 Task: Select the auto option diff line deleted.
Action: Mouse moved to (124, 605)
Screenshot: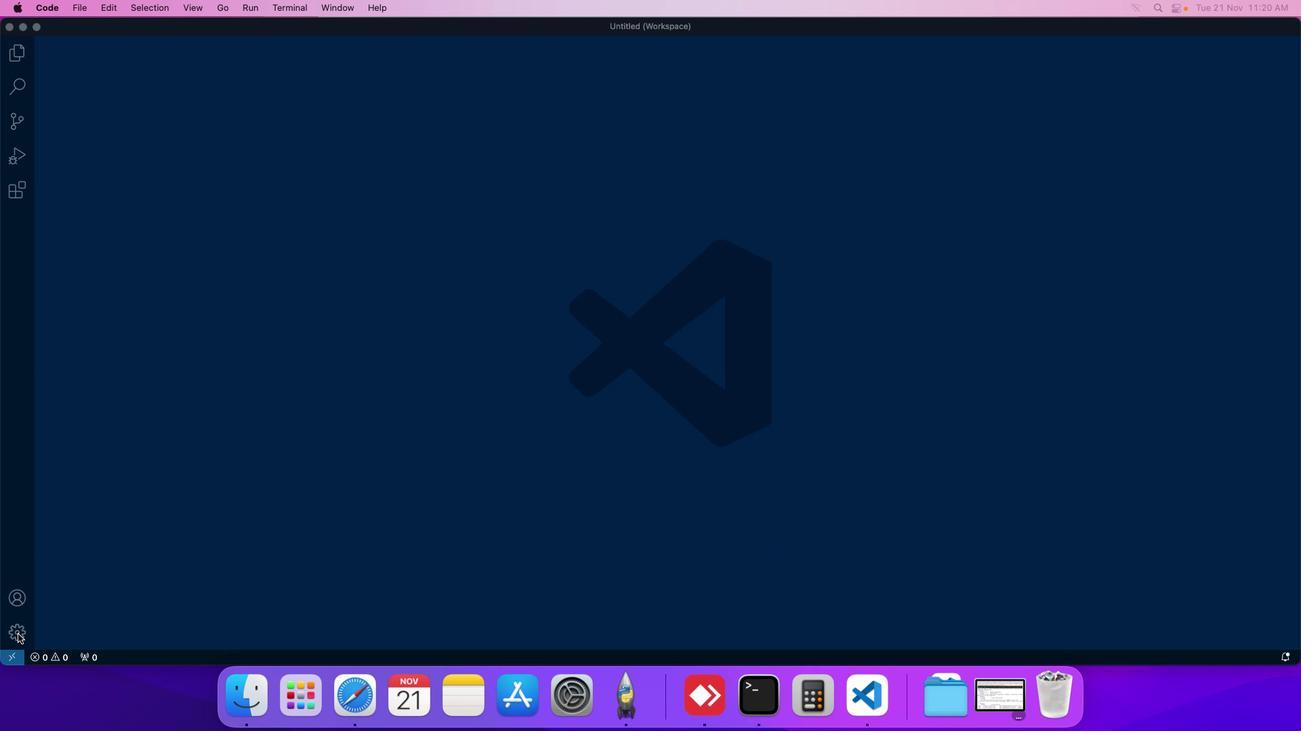 
Action: Mouse pressed left at (124, 605)
Screenshot: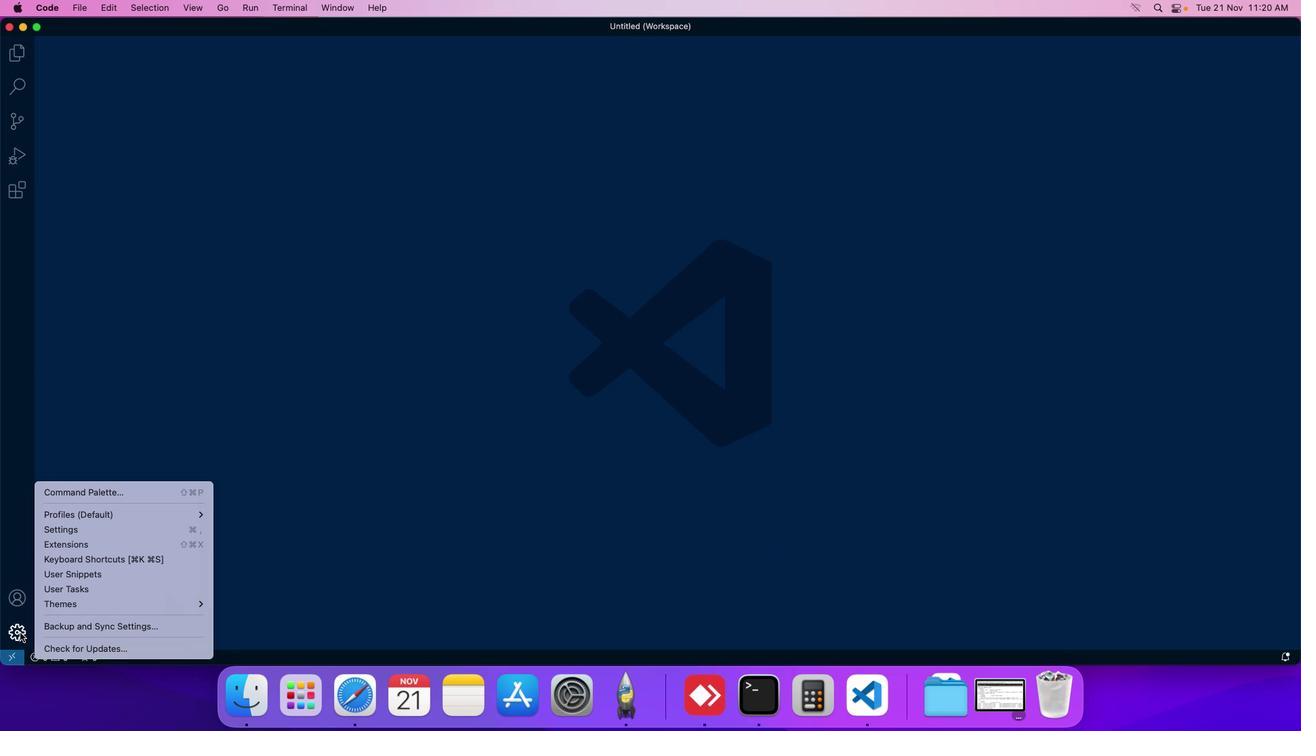 
Action: Mouse moved to (163, 510)
Screenshot: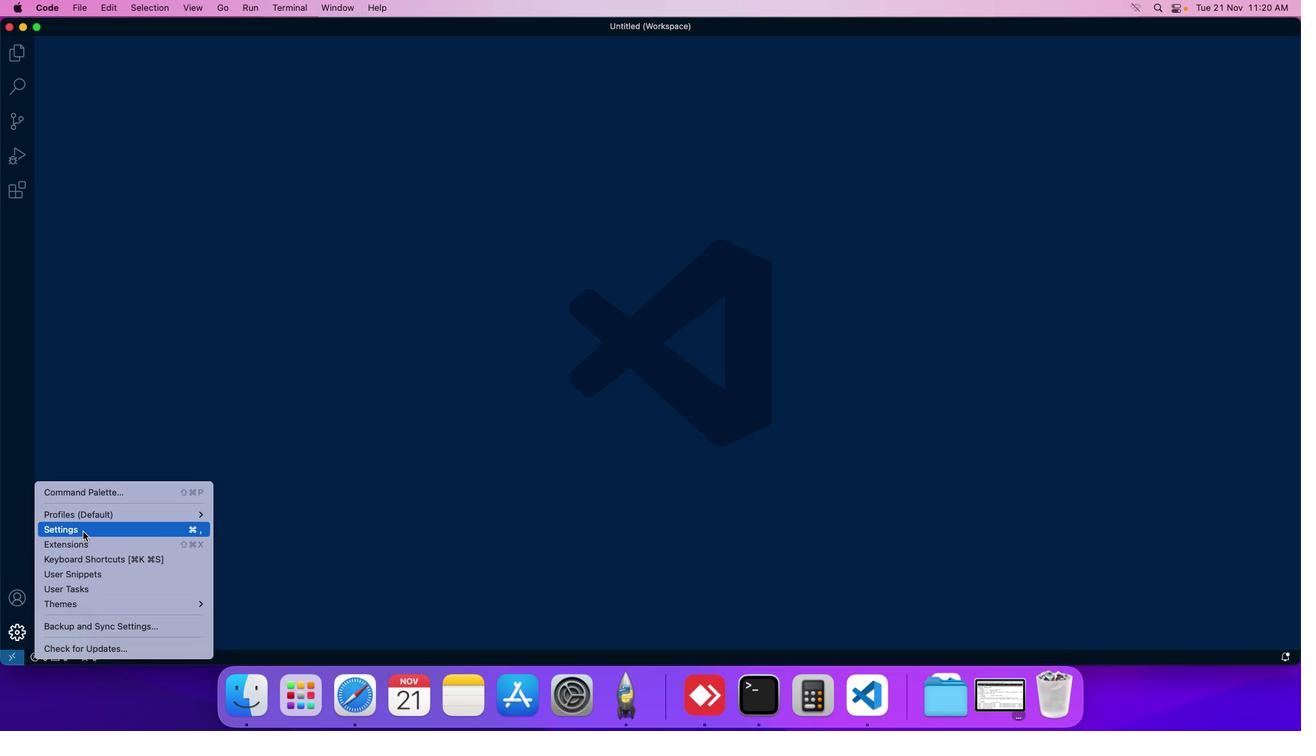 
Action: Mouse pressed left at (163, 510)
Screenshot: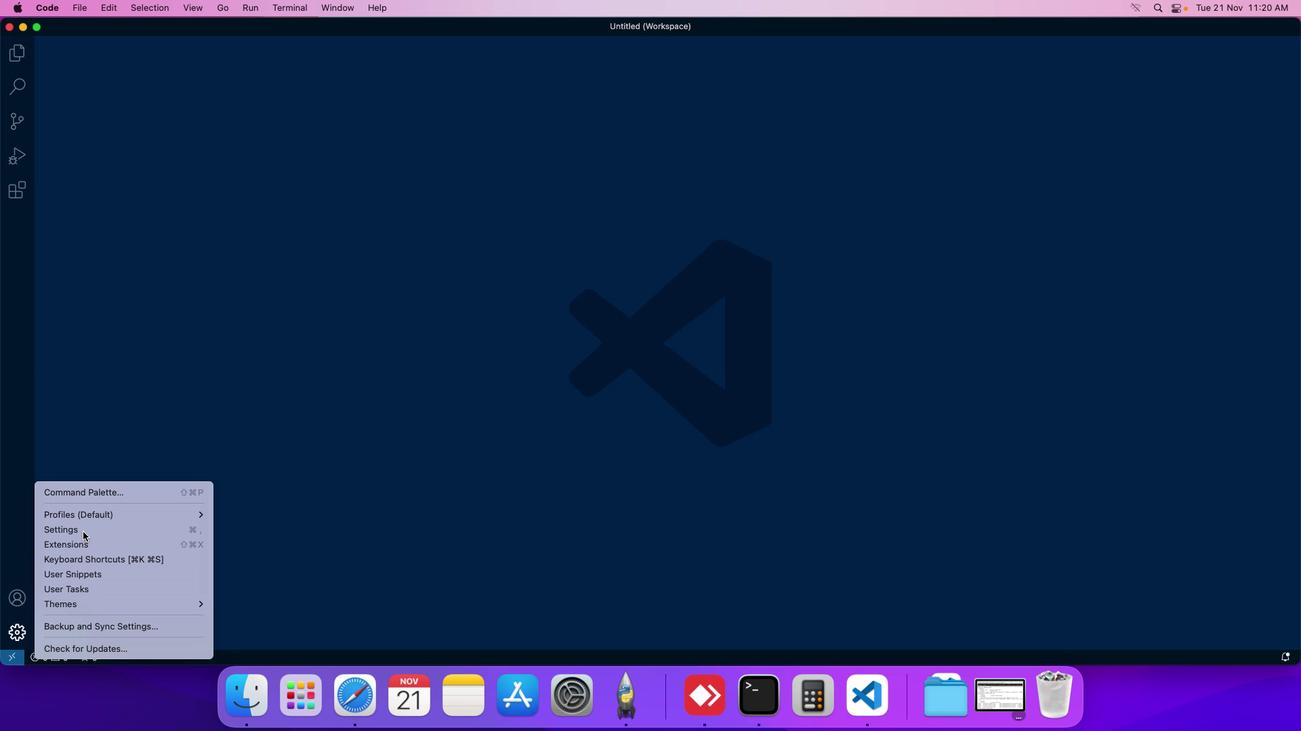 
Action: Mouse moved to (301, 124)
Screenshot: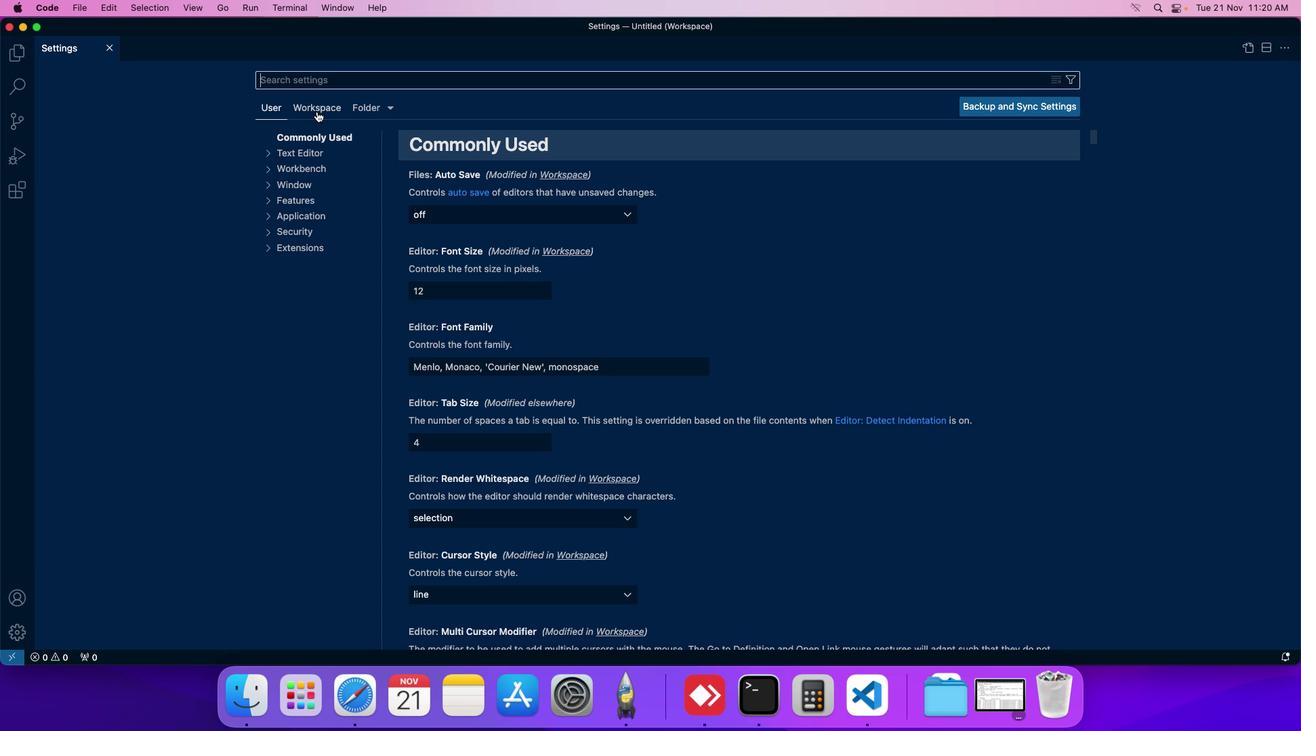 
Action: Mouse pressed left at (301, 124)
Screenshot: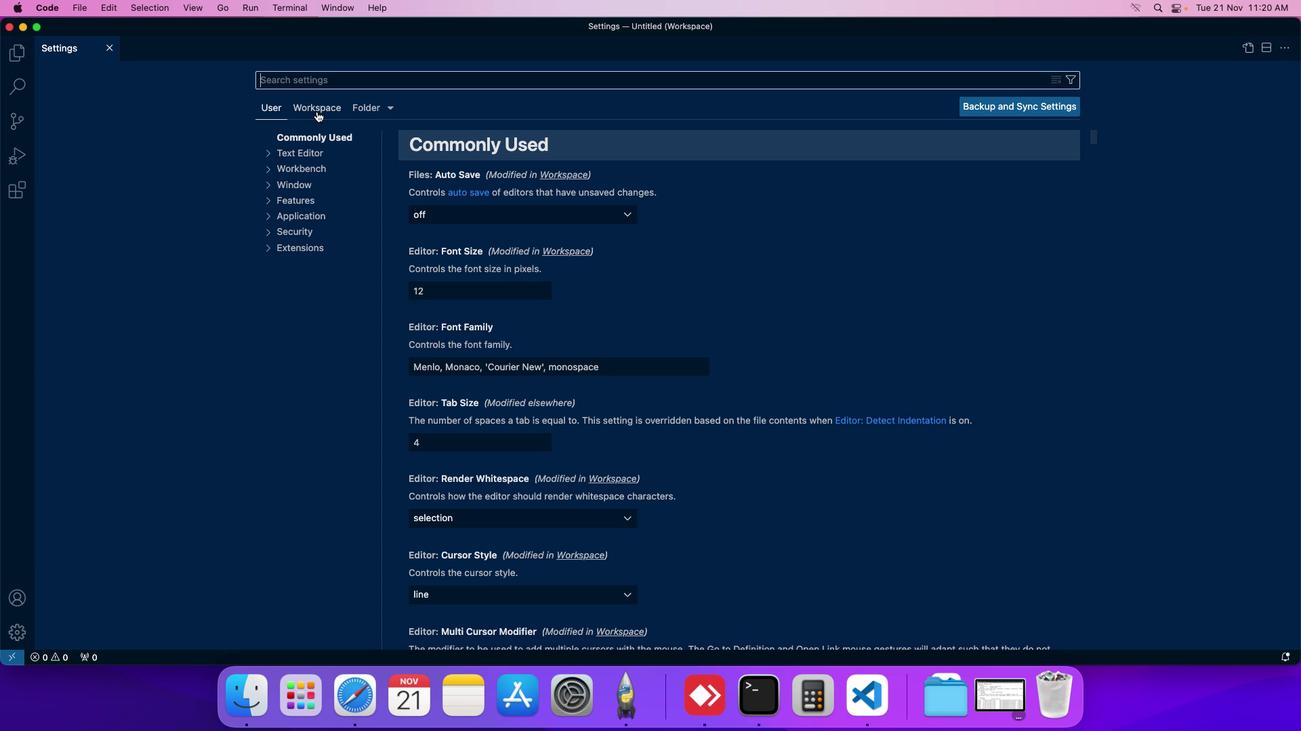 
Action: Mouse moved to (287, 204)
Screenshot: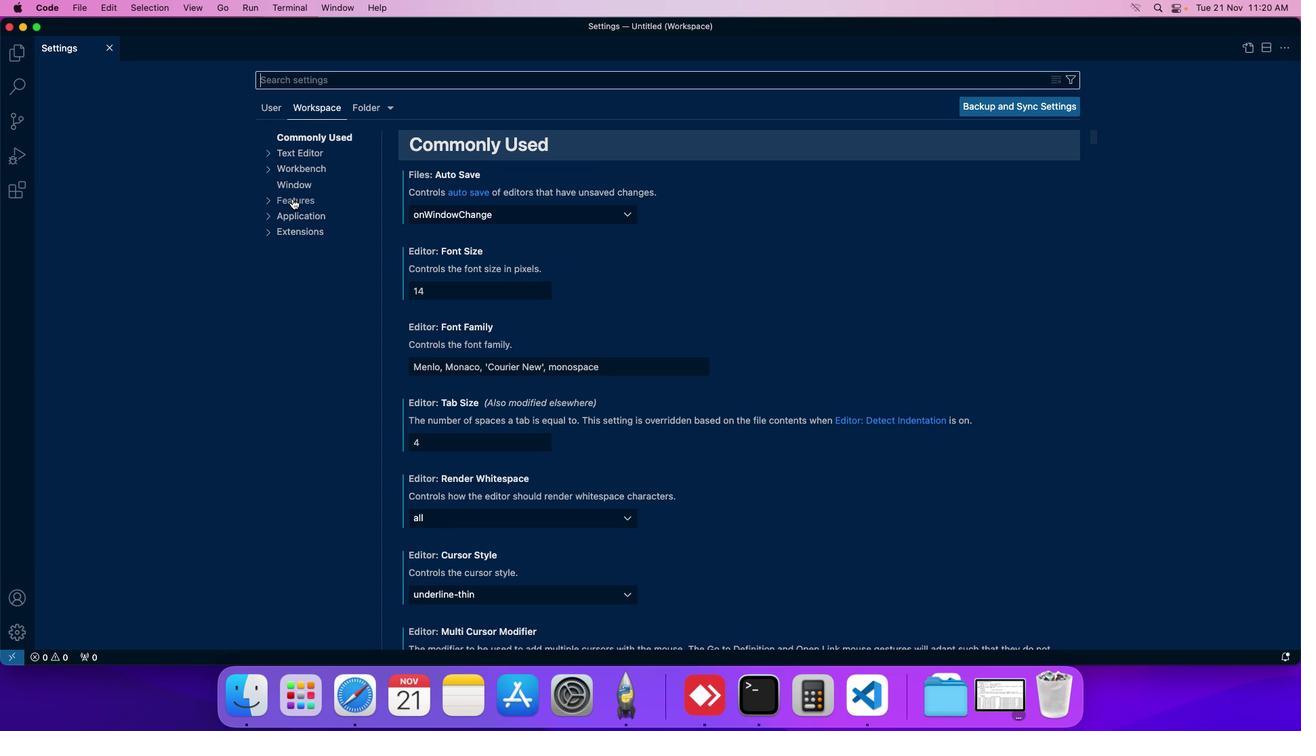 
Action: Mouse pressed left at (287, 204)
Screenshot: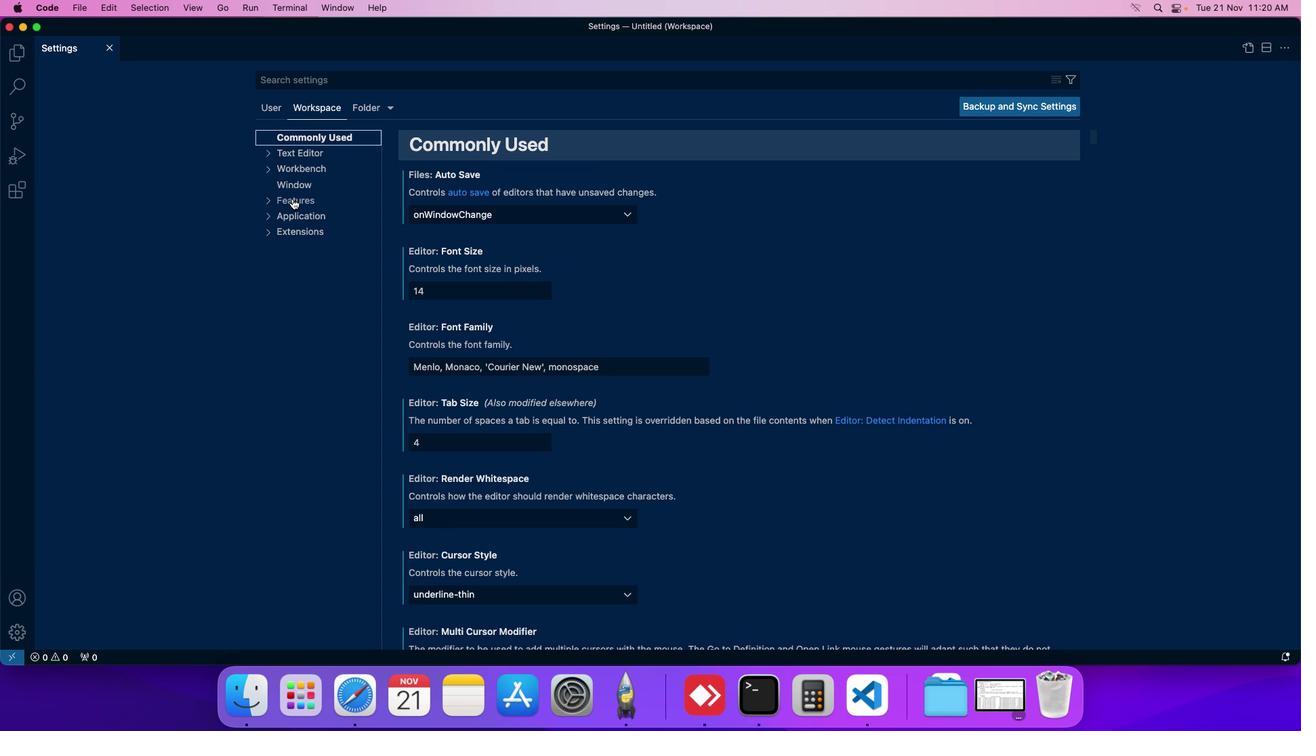 
Action: Mouse moved to (300, 437)
Screenshot: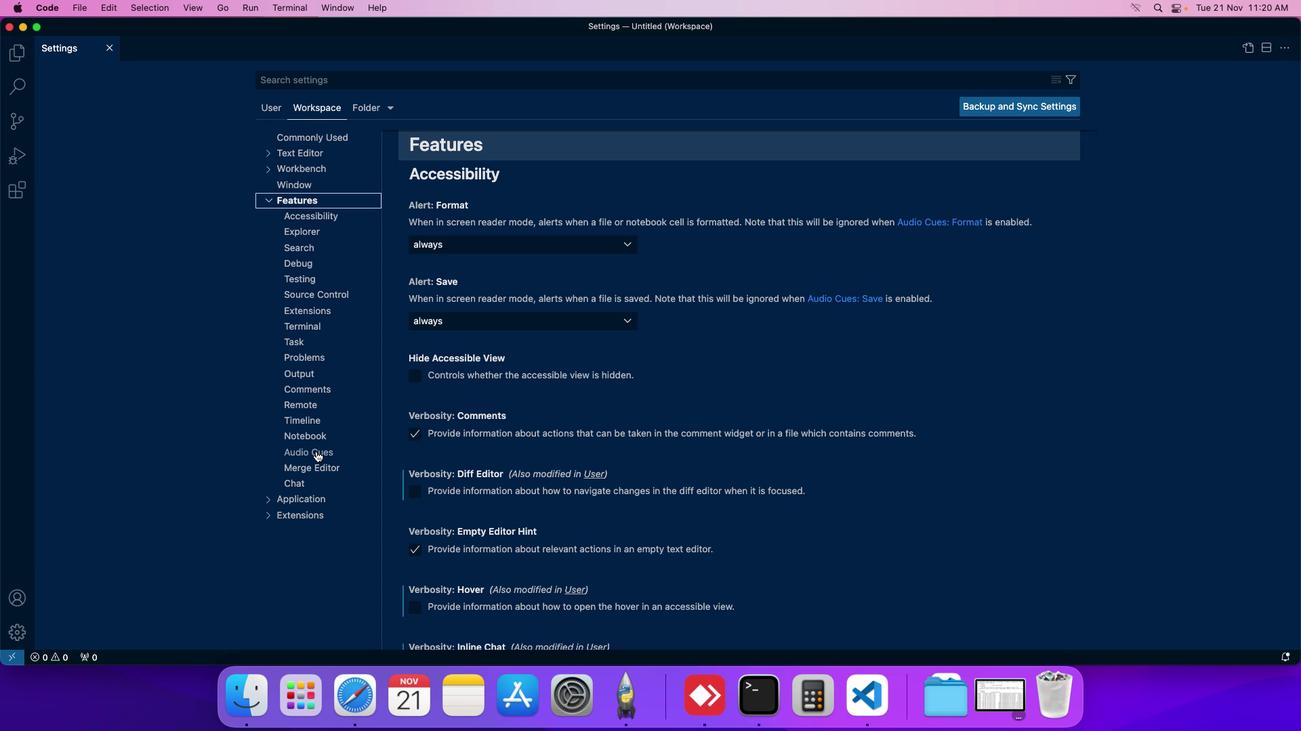 
Action: Mouse pressed left at (300, 437)
Screenshot: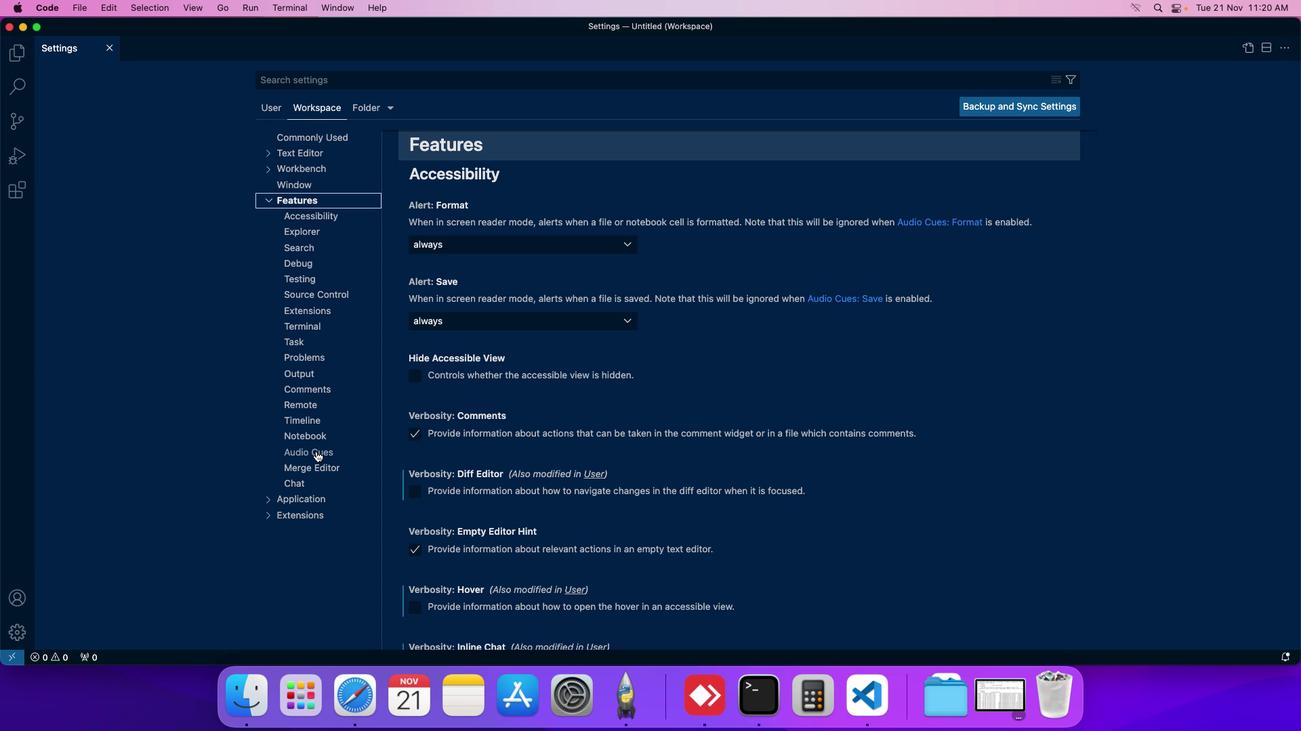 
Action: Mouse moved to (370, 414)
Screenshot: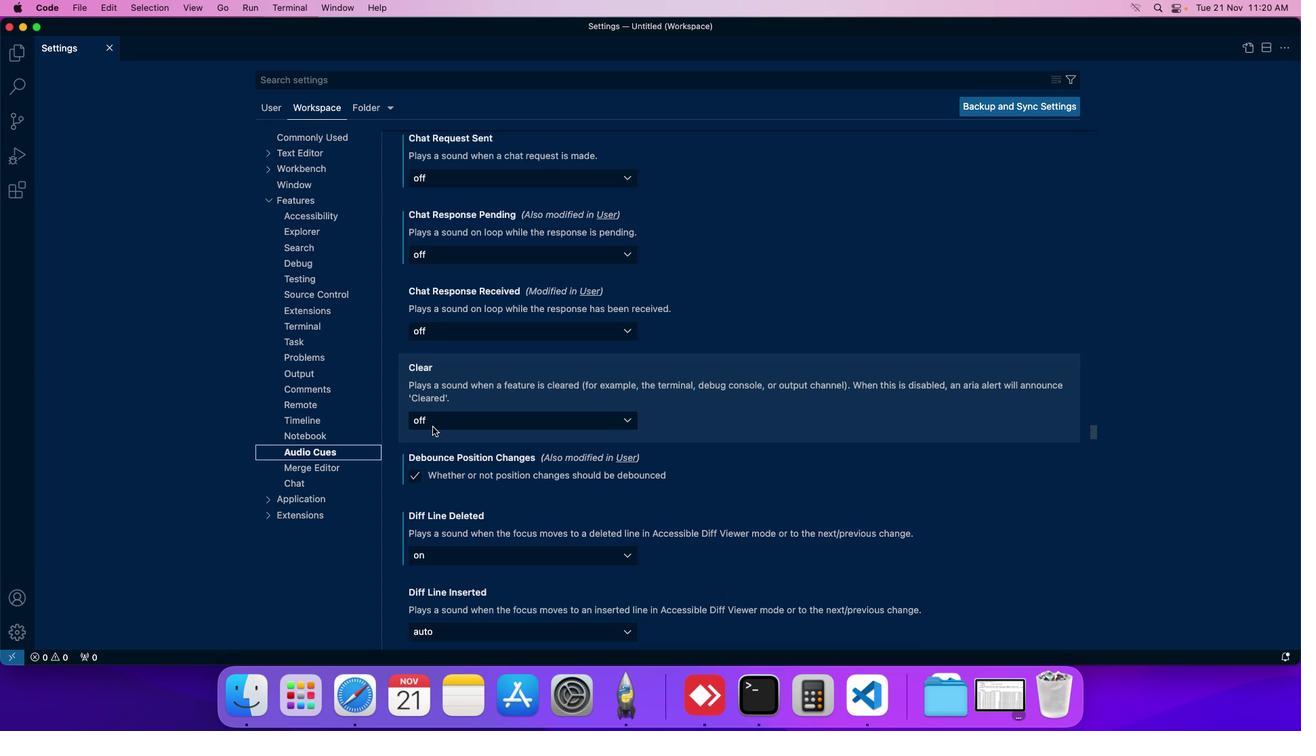 
Action: Mouse scrolled (370, 414) with delta (113, 21)
Screenshot: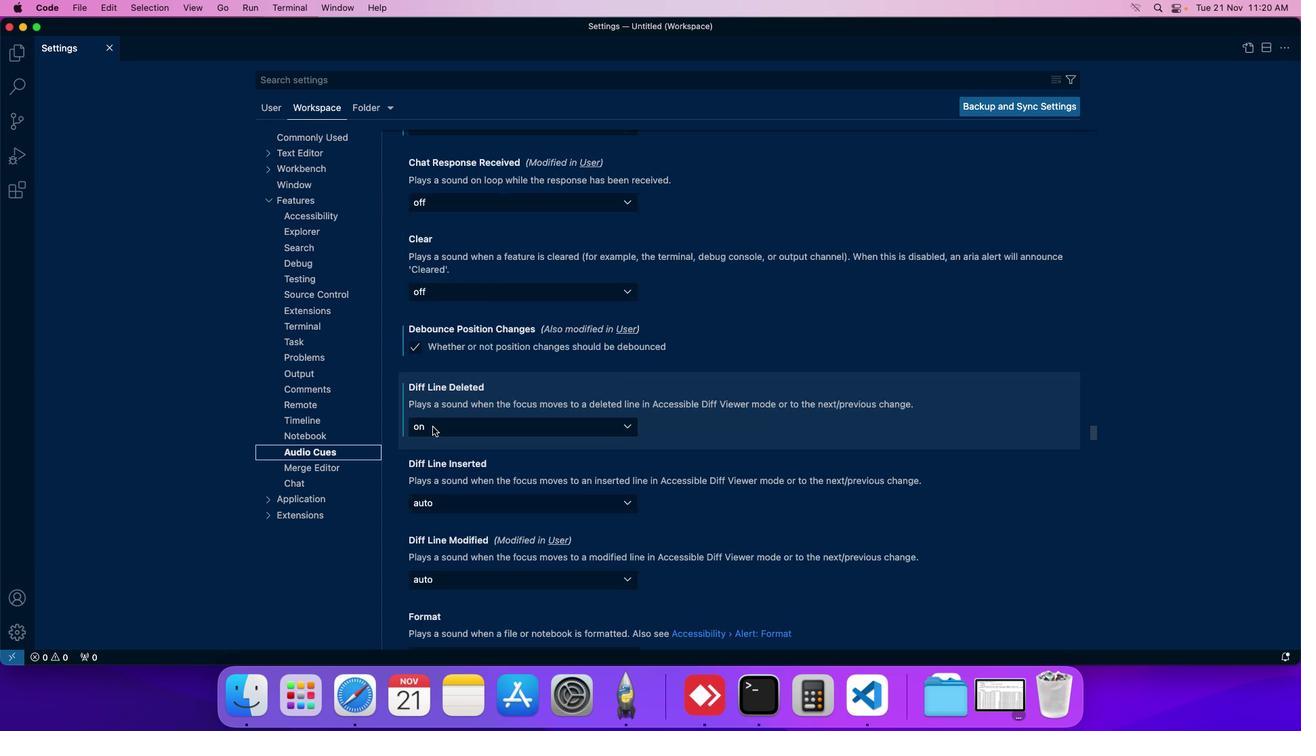 
Action: Mouse scrolled (370, 414) with delta (113, 21)
Screenshot: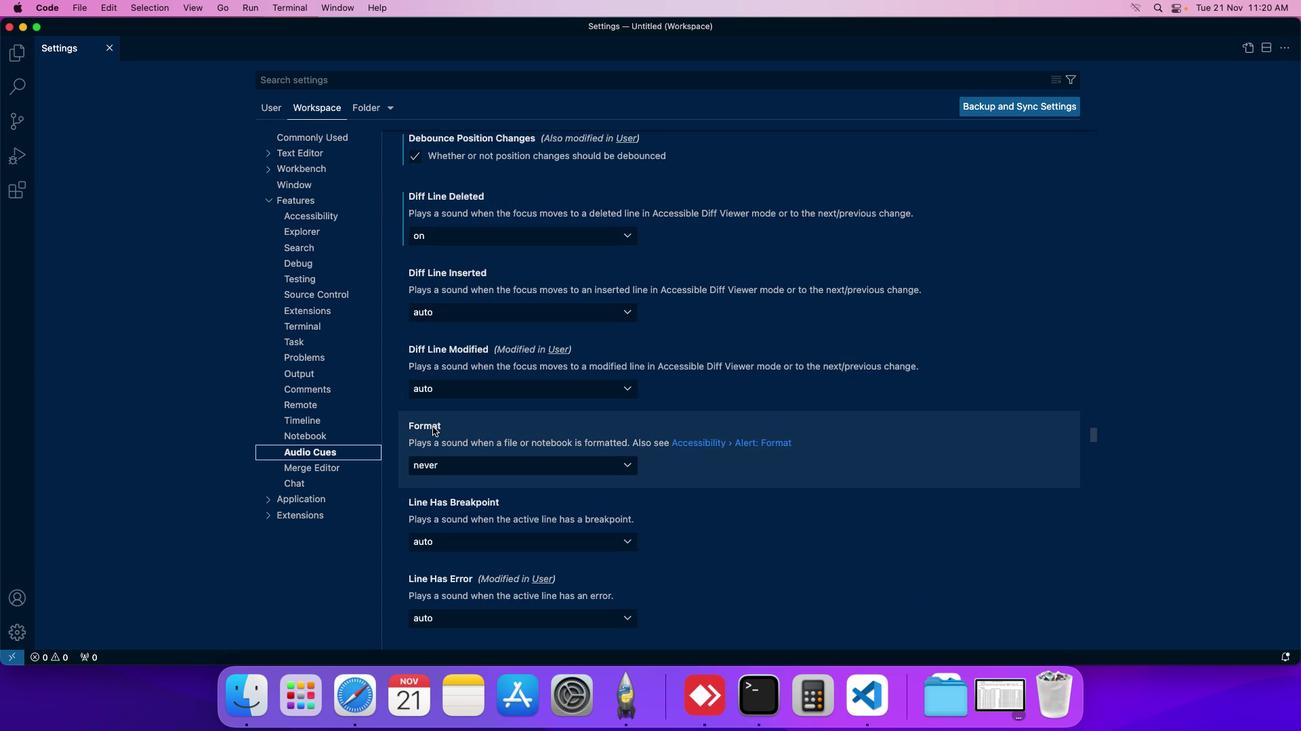 
Action: Mouse moved to (392, 237)
Screenshot: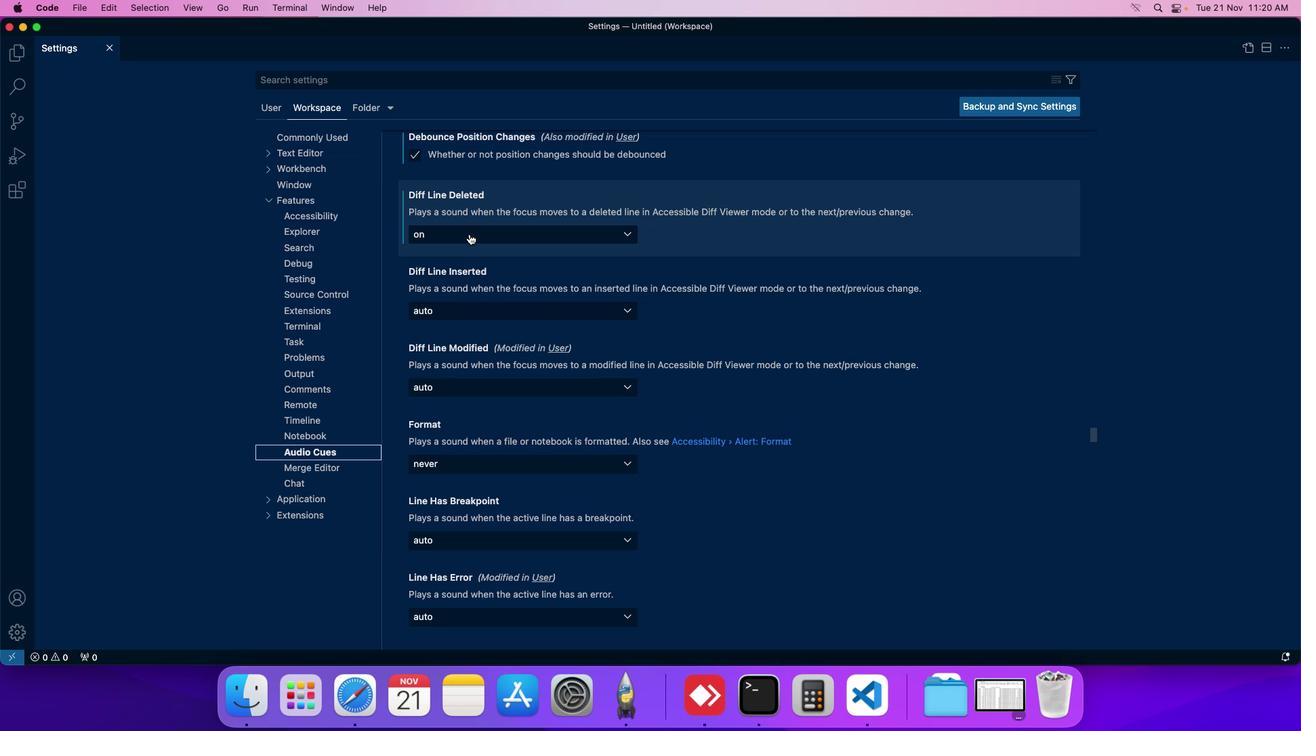 
Action: Mouse pressed left at (392, 237)
Screenshot: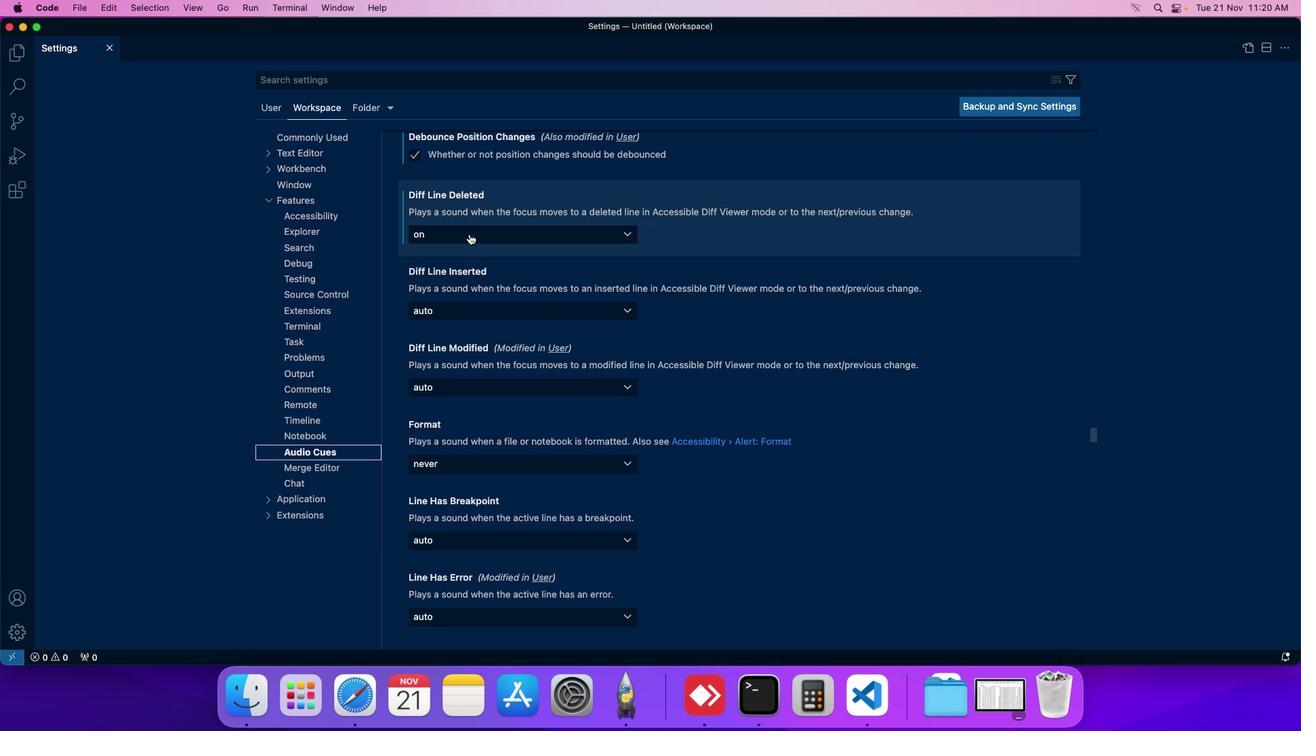 
Action: Mouse moved to (380, 258)
Screenshot: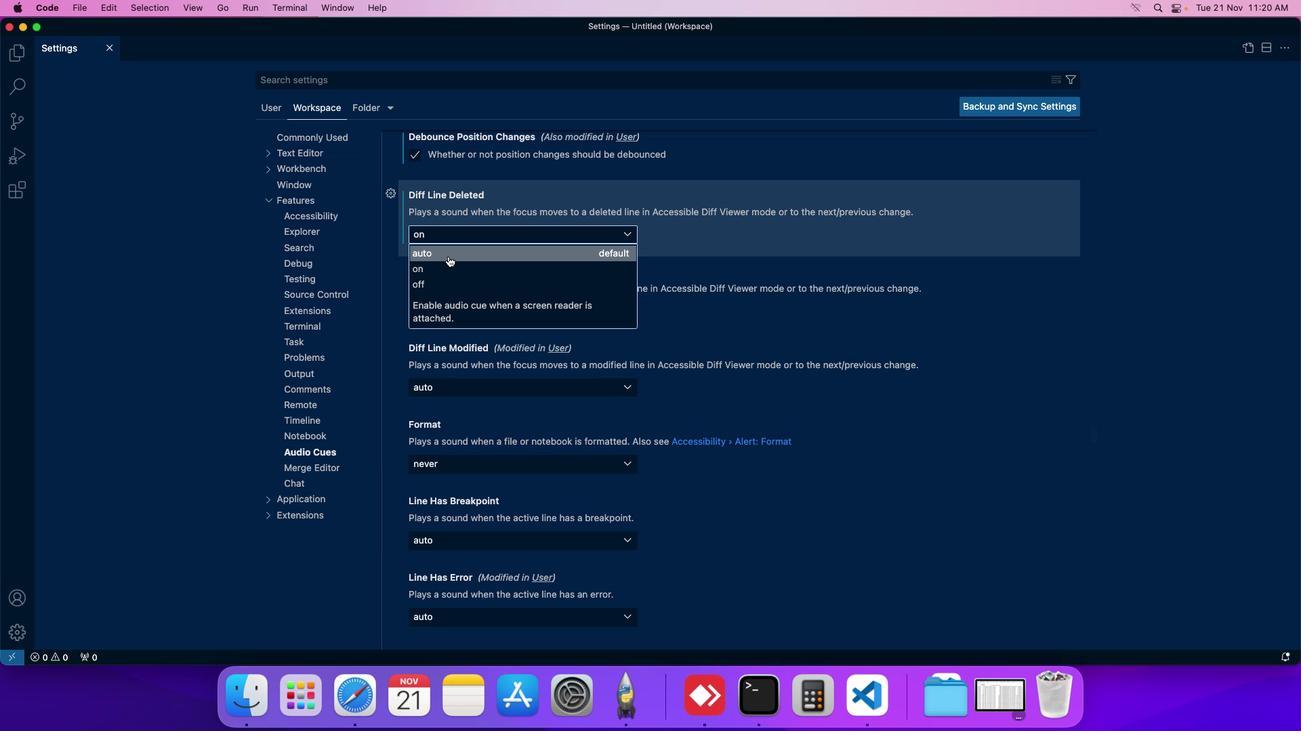 
Action: Mouse pressed left at (380, 258)
Screenshot: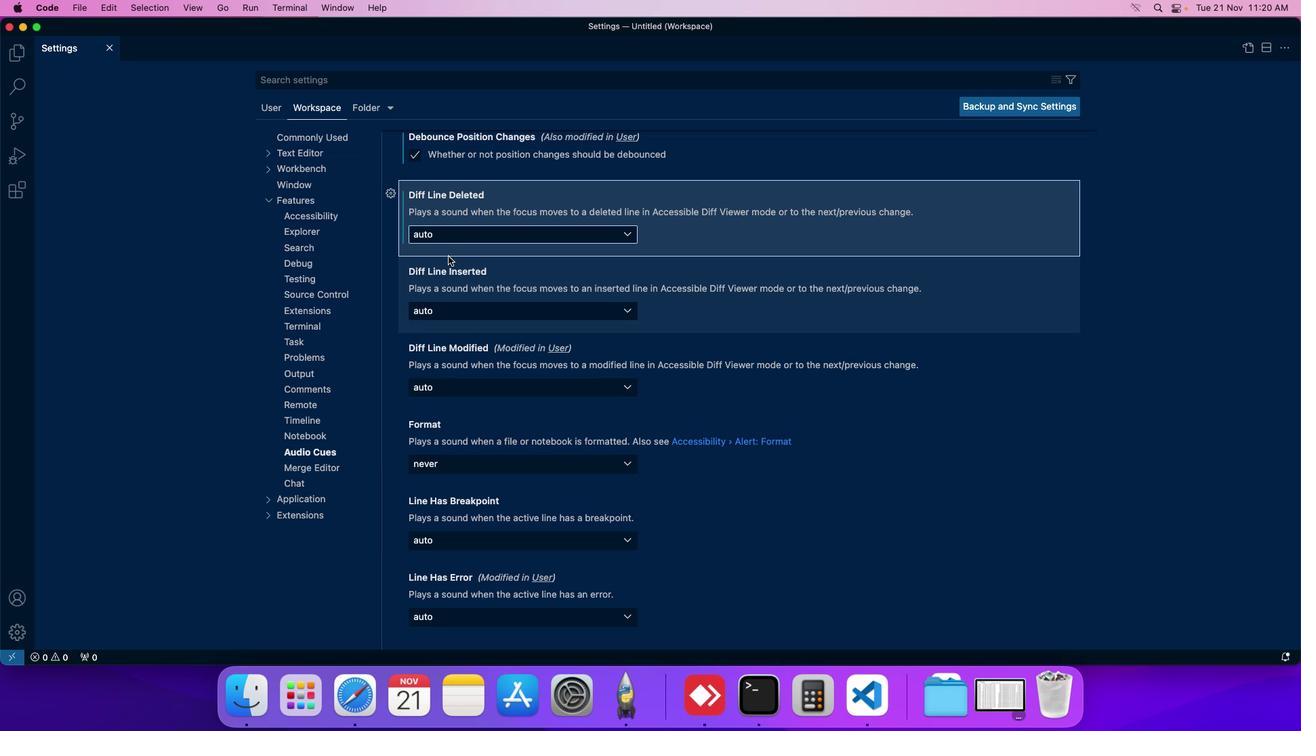 
Action: Mouse moved to (396, 238)
Screenshot: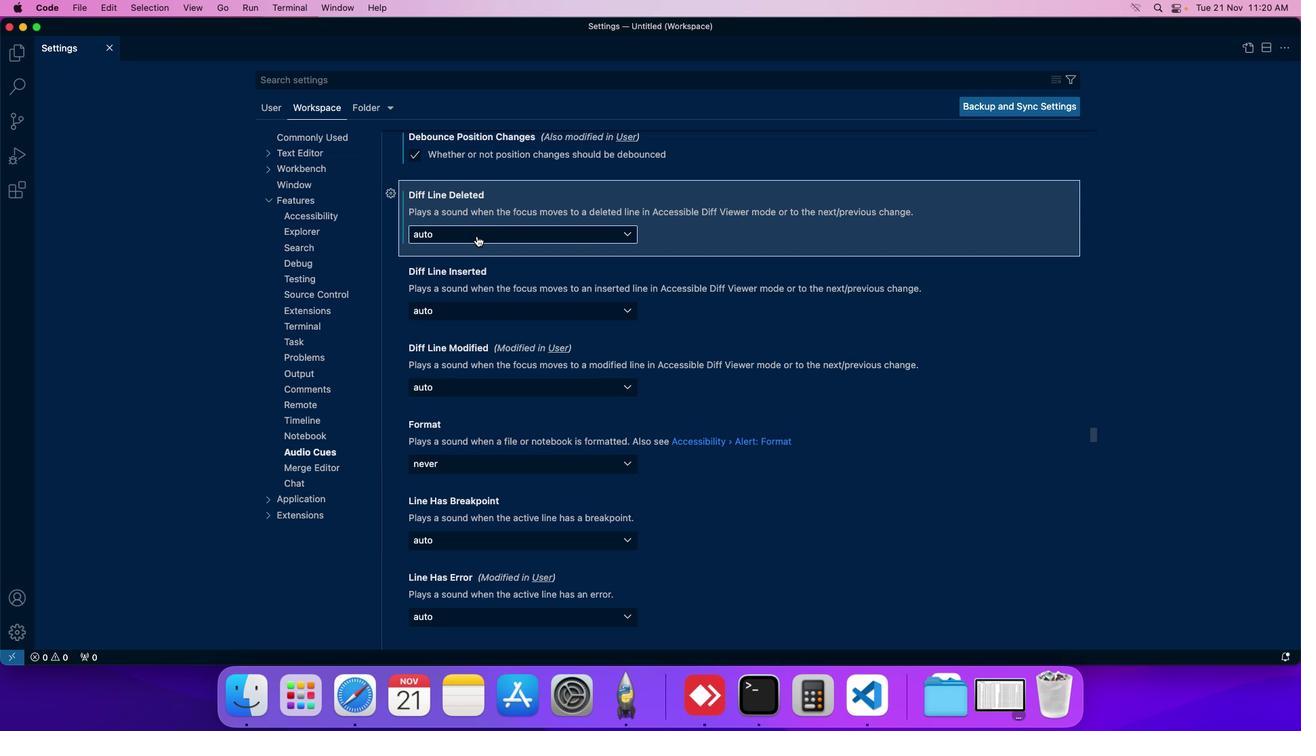 
